Task: Create List Brand Portfolio Strategy in Board Brand Development Best Practices to Workspace Coworking Spaces. Create List Brand Portfolio Alignment in Board Market Segmentation and Targeting Analysis to Workspace Coworking Spaces. Create List Brand Portfolio Rationalization in Board Email Marketing Abandoned Cart Email Strategy and Execution to Workspace Coworking Spaces
Action: Mouse moved to (99, 293)
Screenshot: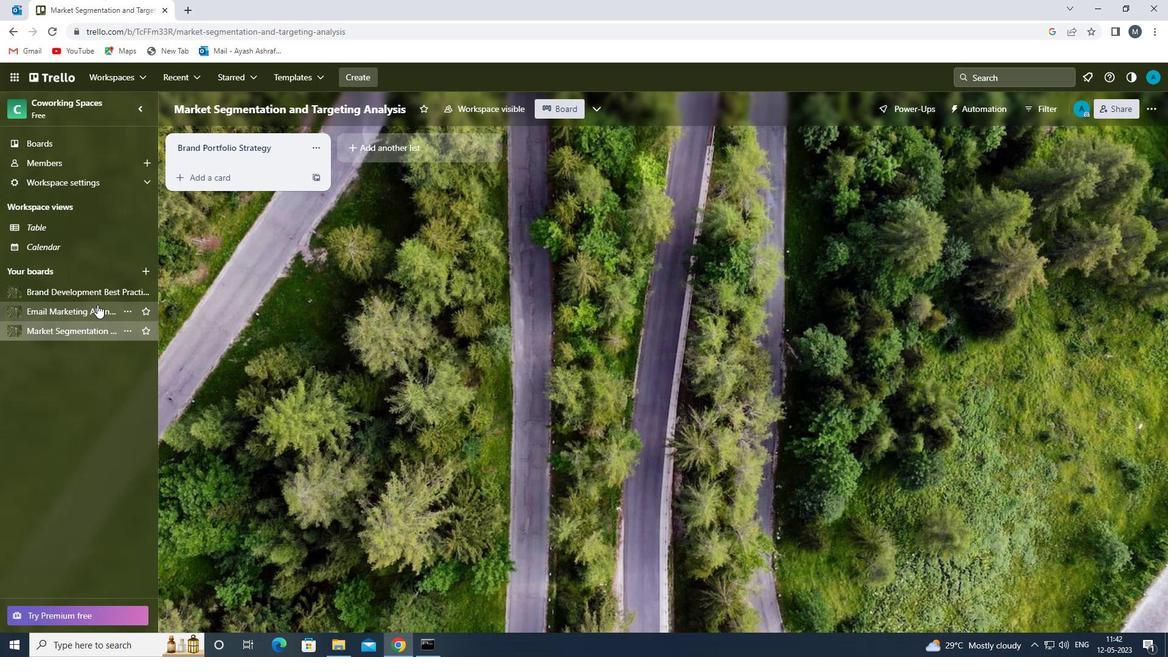 
Action: Mouse pressed left at (99, 293)
Screenshot: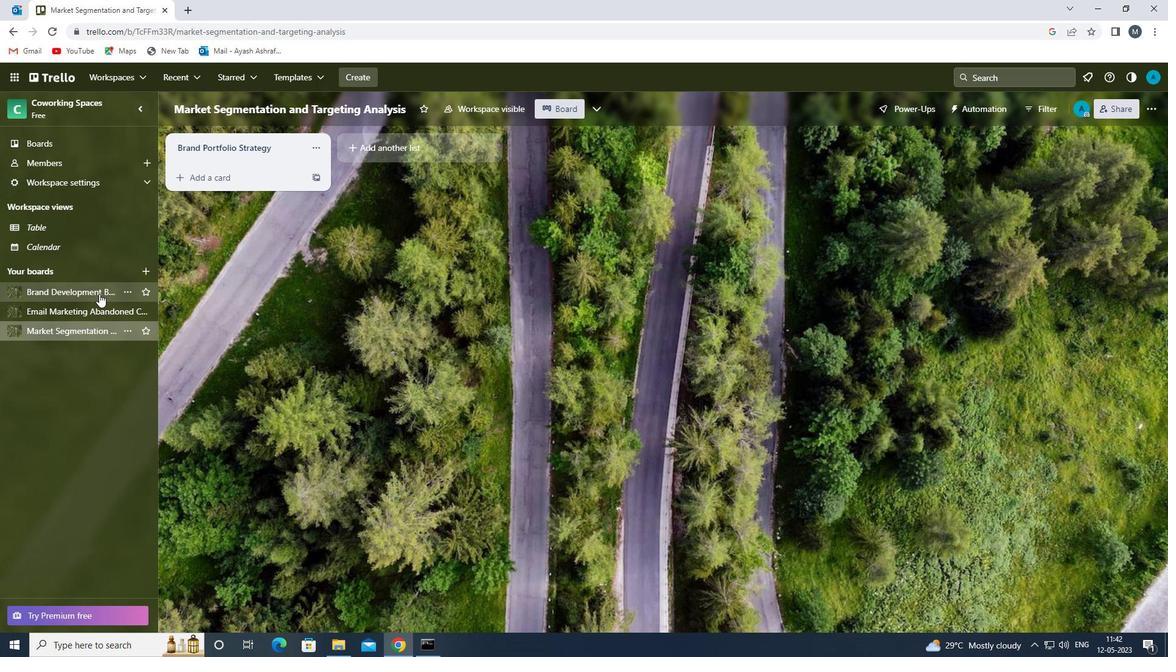 
Action: Mouse moved to (379, 151)
Screenshot: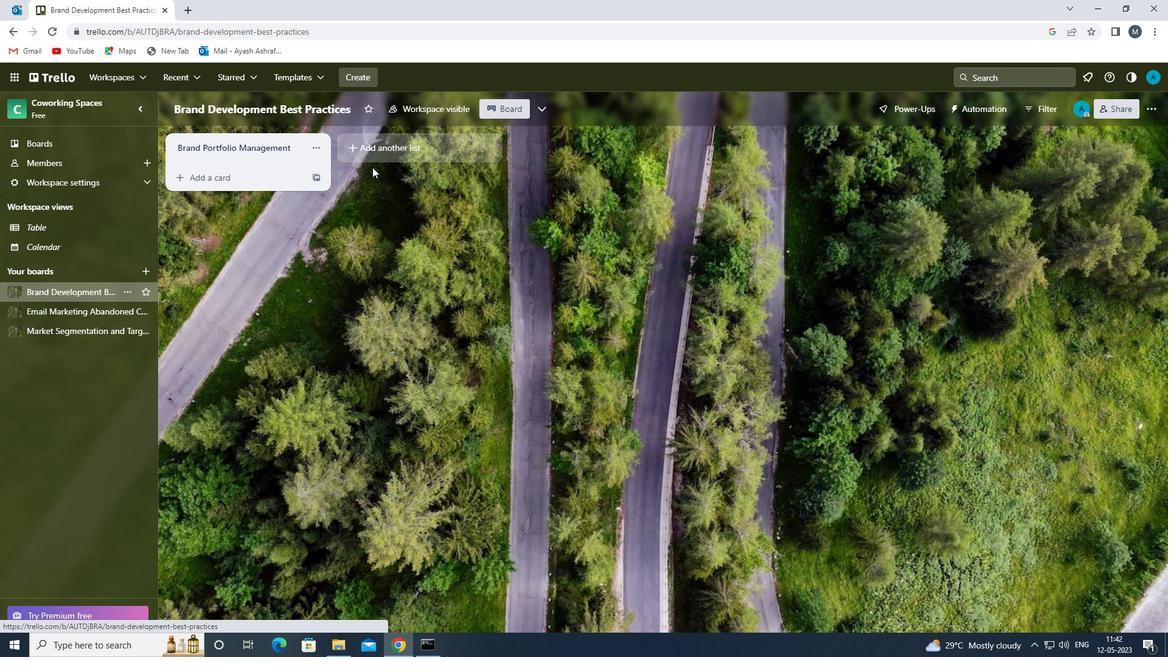 
Action: Mouse pressed left at (379, 151)
Screenshot: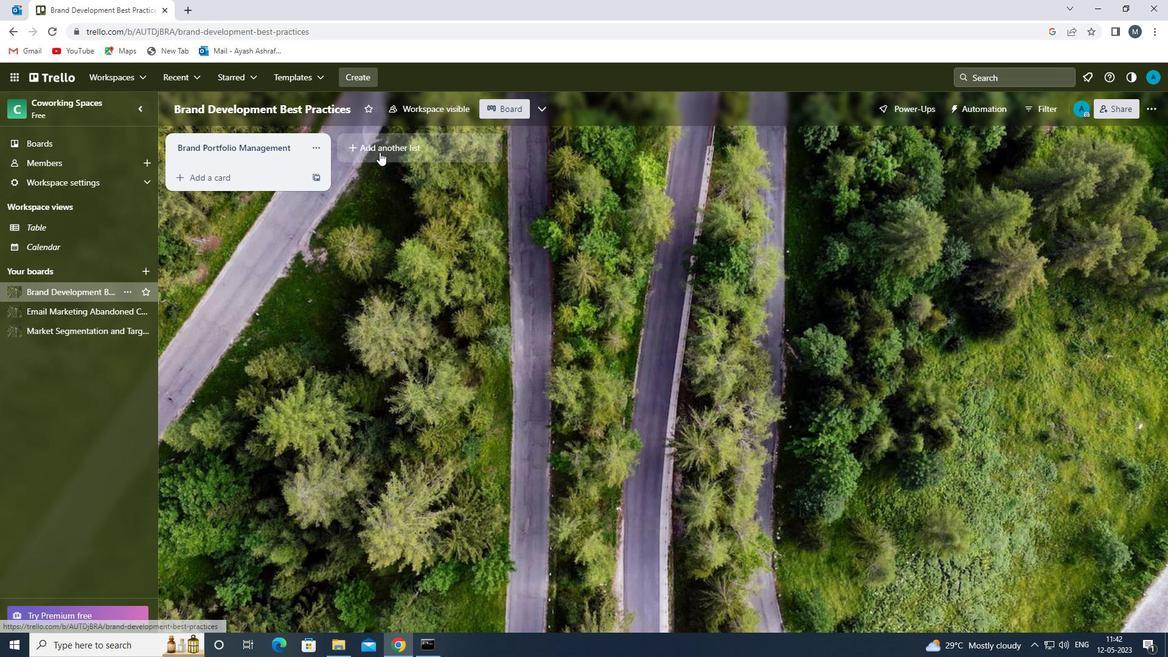 
Action: Mouse moved to (379, 146)
Screenshot: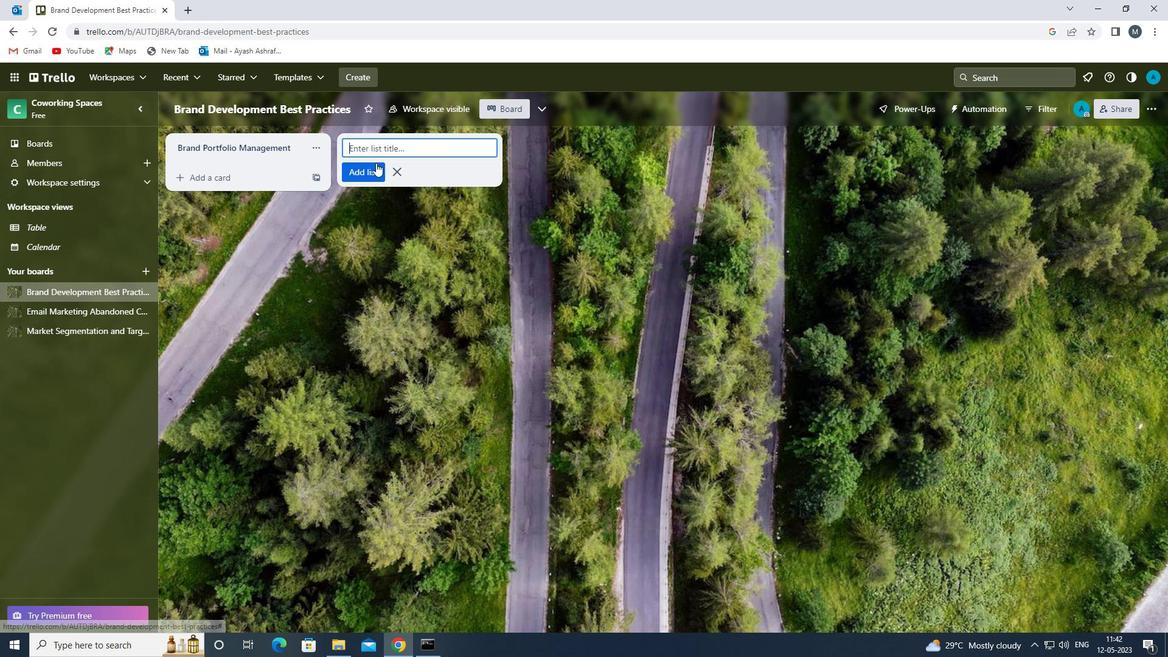 
Action: Mouse pressed left at (379, 146)
Screenshot: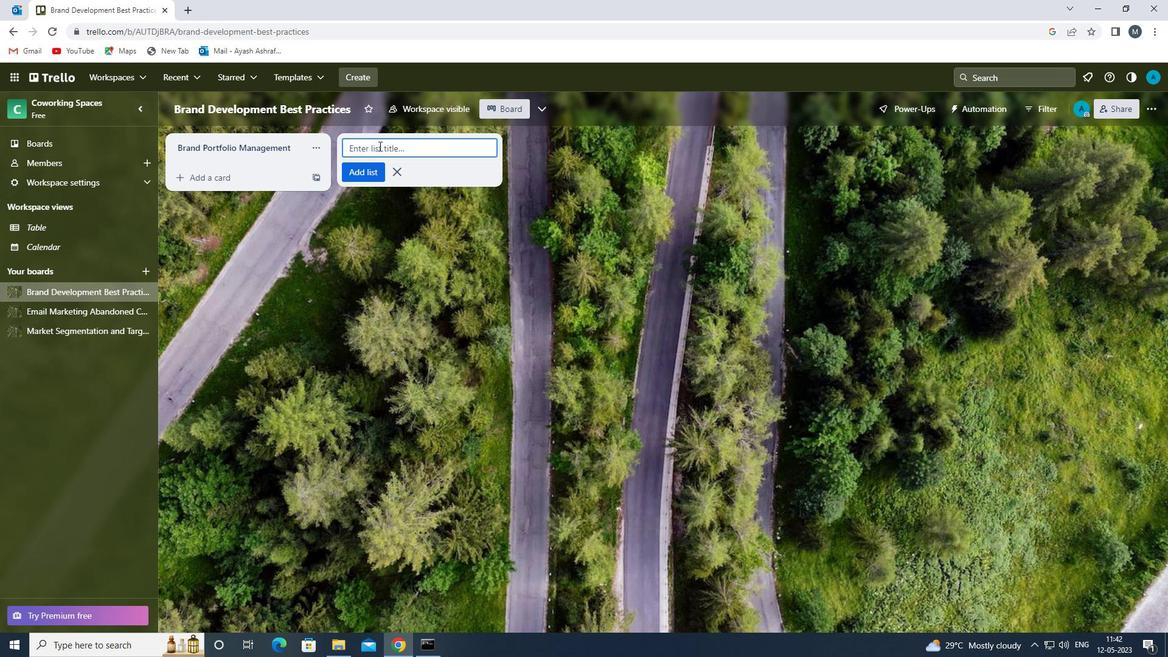 
Action: Mouse moved to (379, 150)
Screenshot: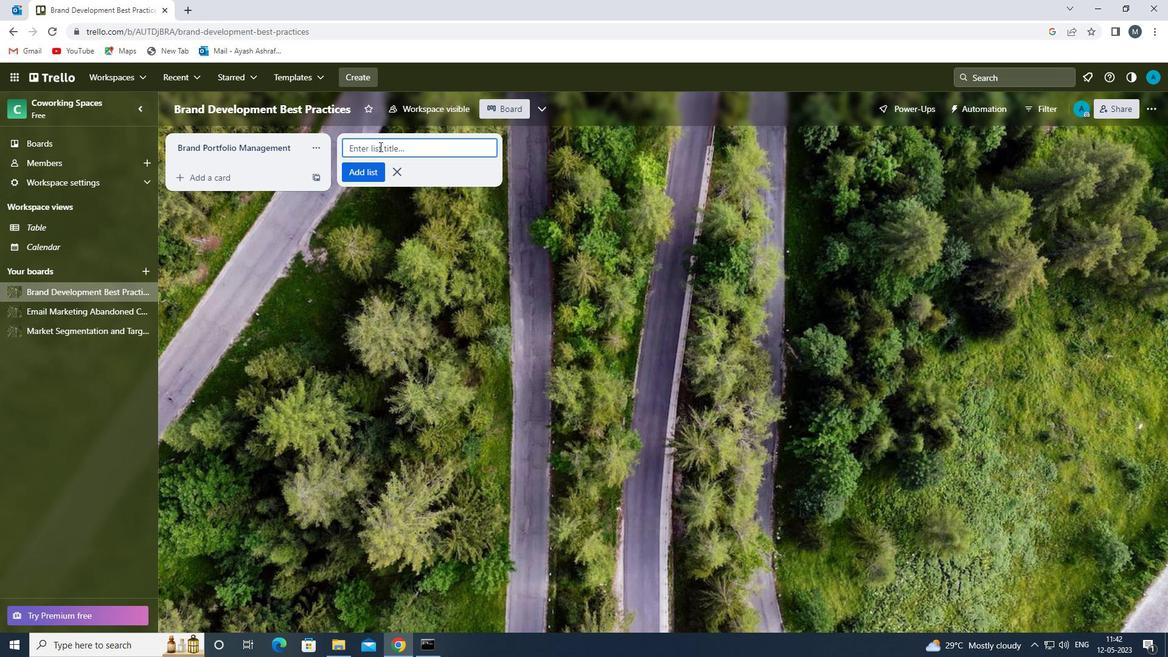 
Action: Key pressed <Key.shift>BRAND<Key.space><Key.shift>O<Key.backspace><Key.shift><Key.shift>PORTFOLIO<Key.space><Key.shift>STRATEGY<Key.space>
Screenshot: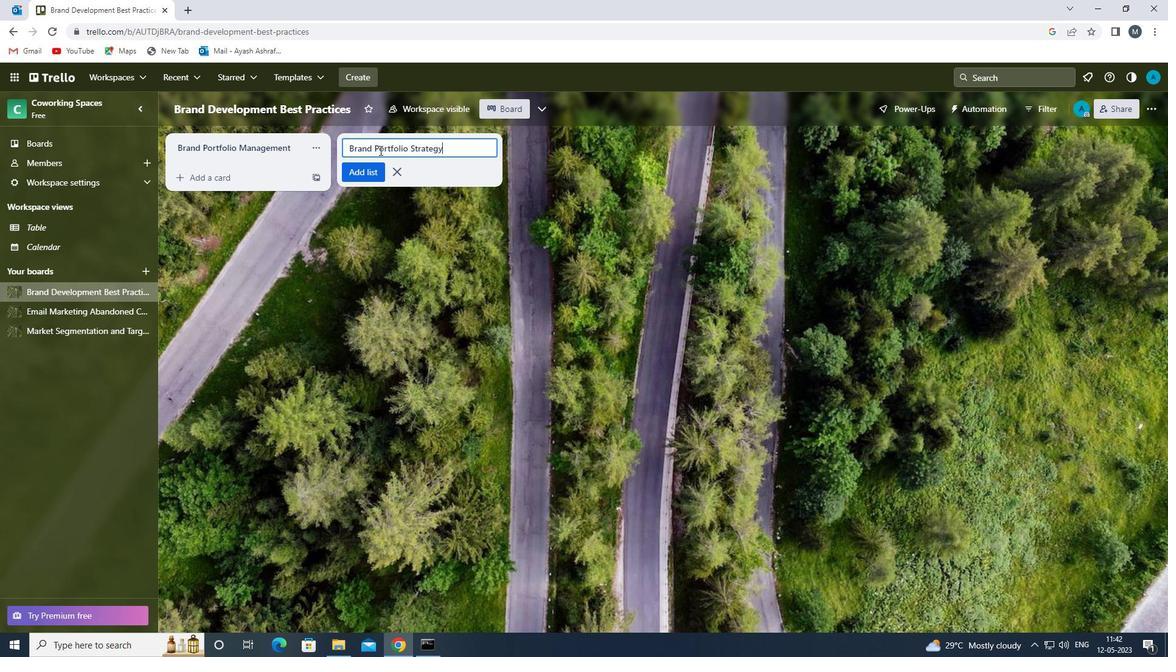 
Action: Mouse moved to (362, 173)
Screenshot: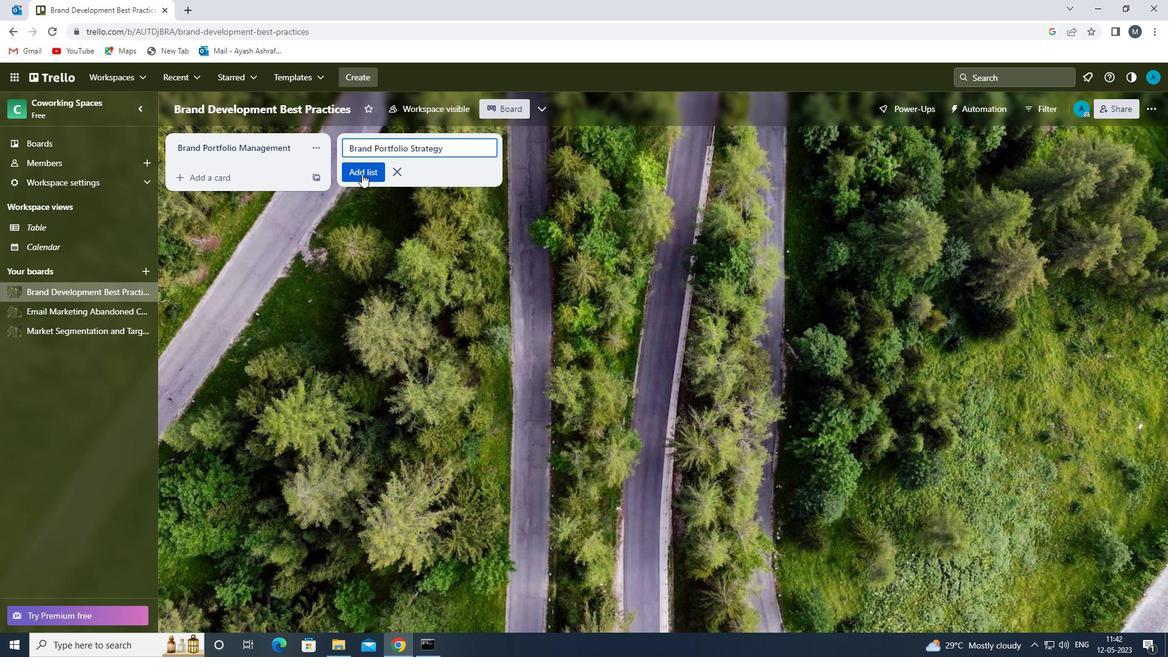 
Action: Mouse pressed left at (362, 173)
Screenshot: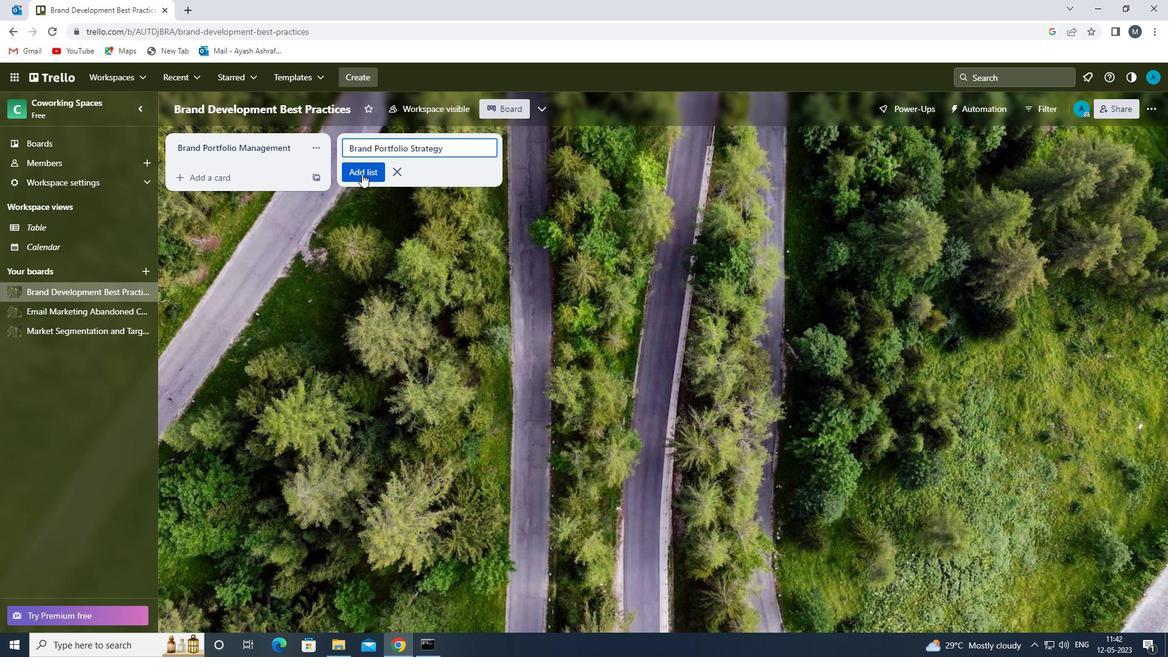 
Action: Mouse moved to (355, 256)
Screenshot: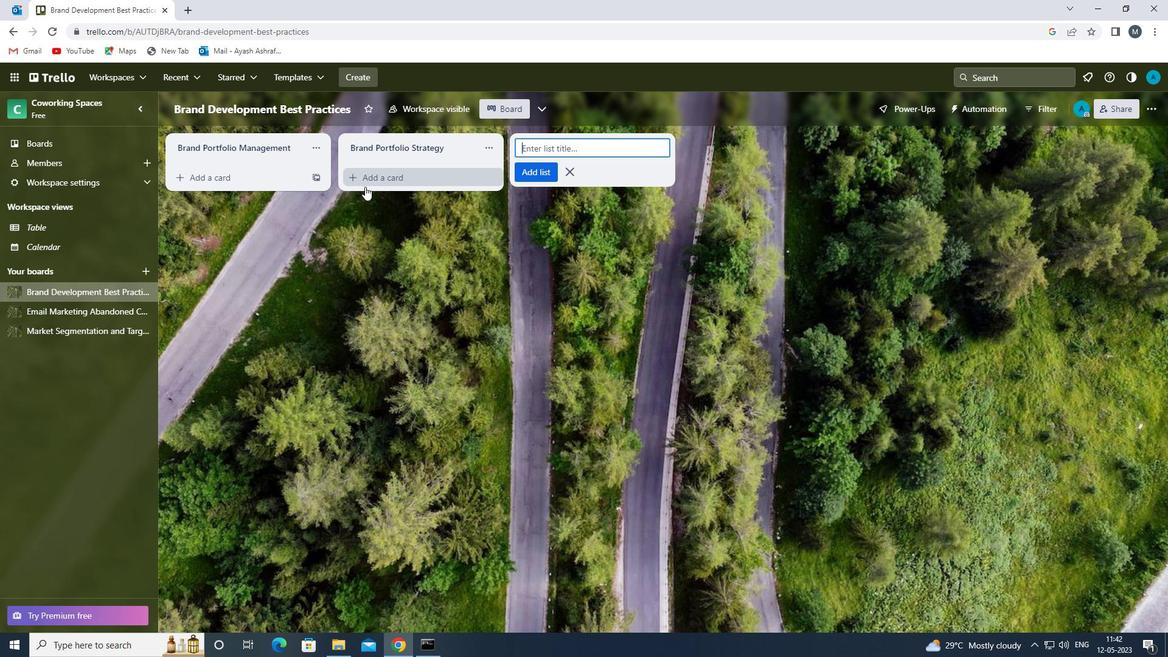 
Action: Mouse pressed left at (355, 256)
Screenshot: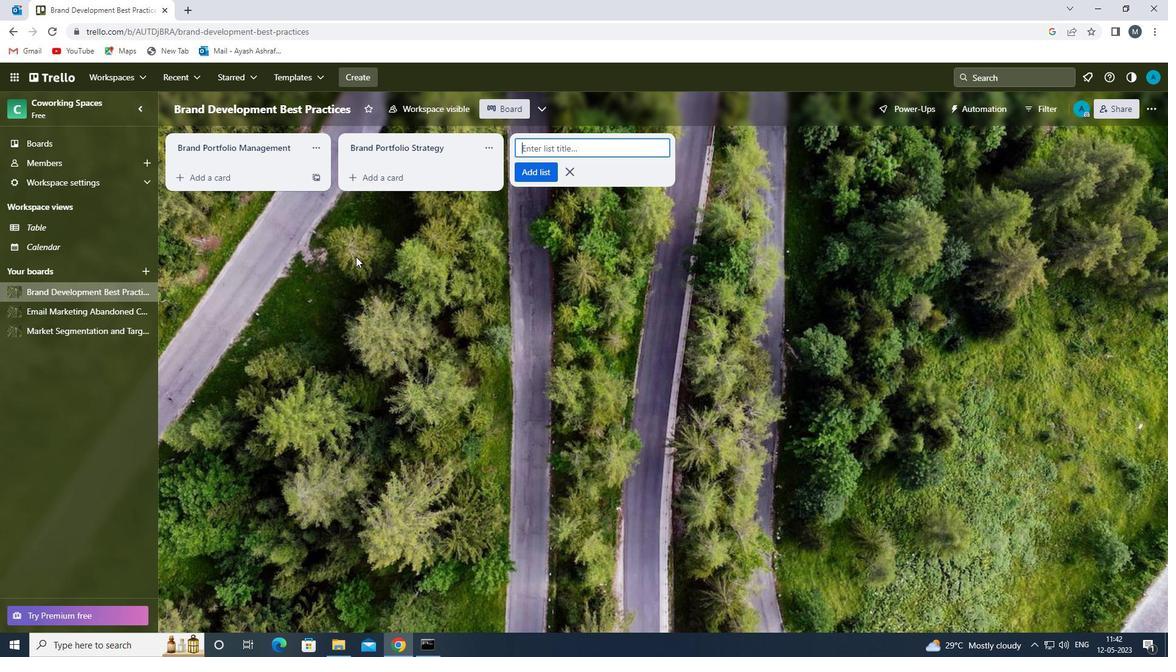 
Action: Mouse moved to (86, 336)
Screenshot: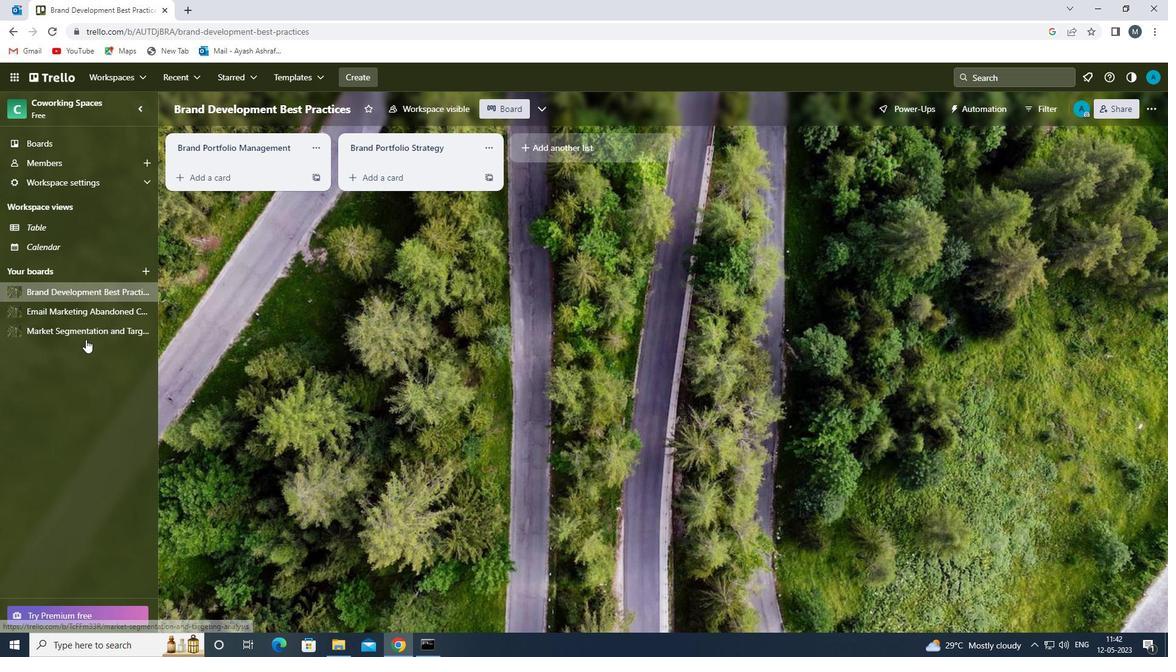 
Action: Mouse pressed left at (86, 336)
Screenshot: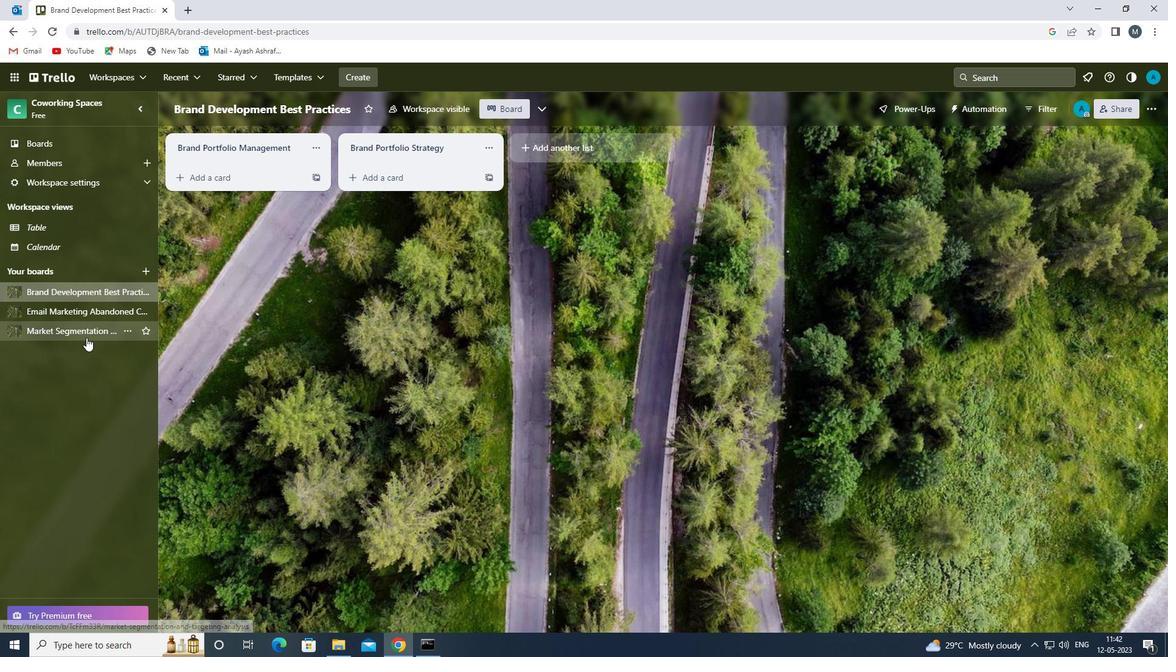
Action: Mouse moved to (410, 147)
Screenshot: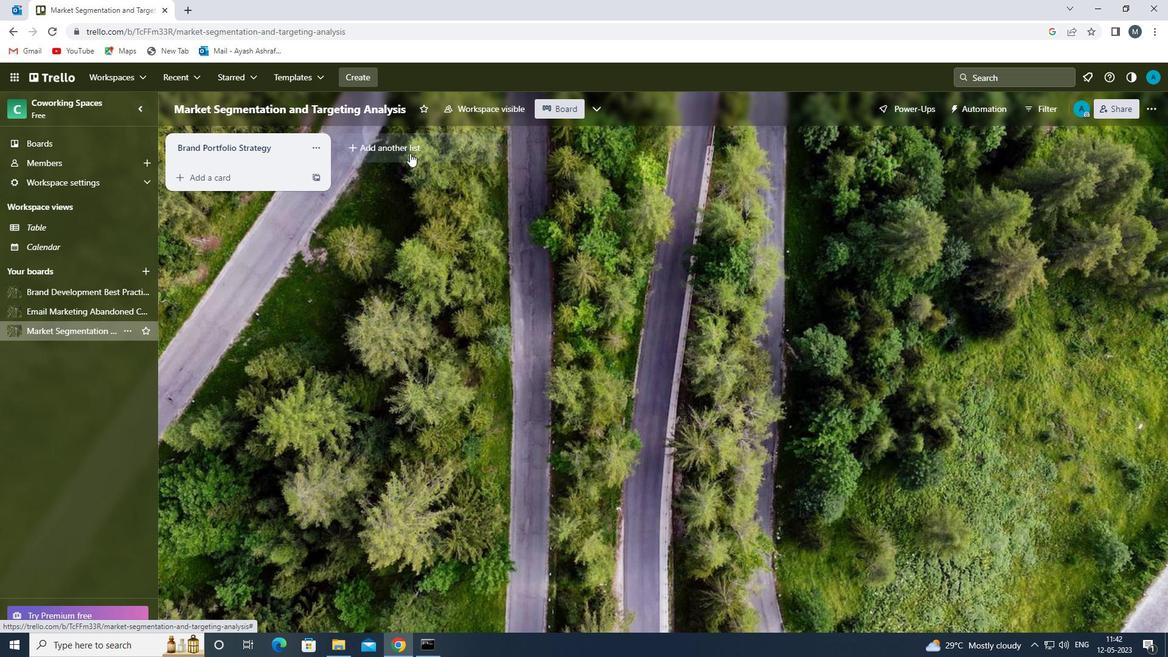 
Action: Mouse pressed left at (410, 147)
Screenshot: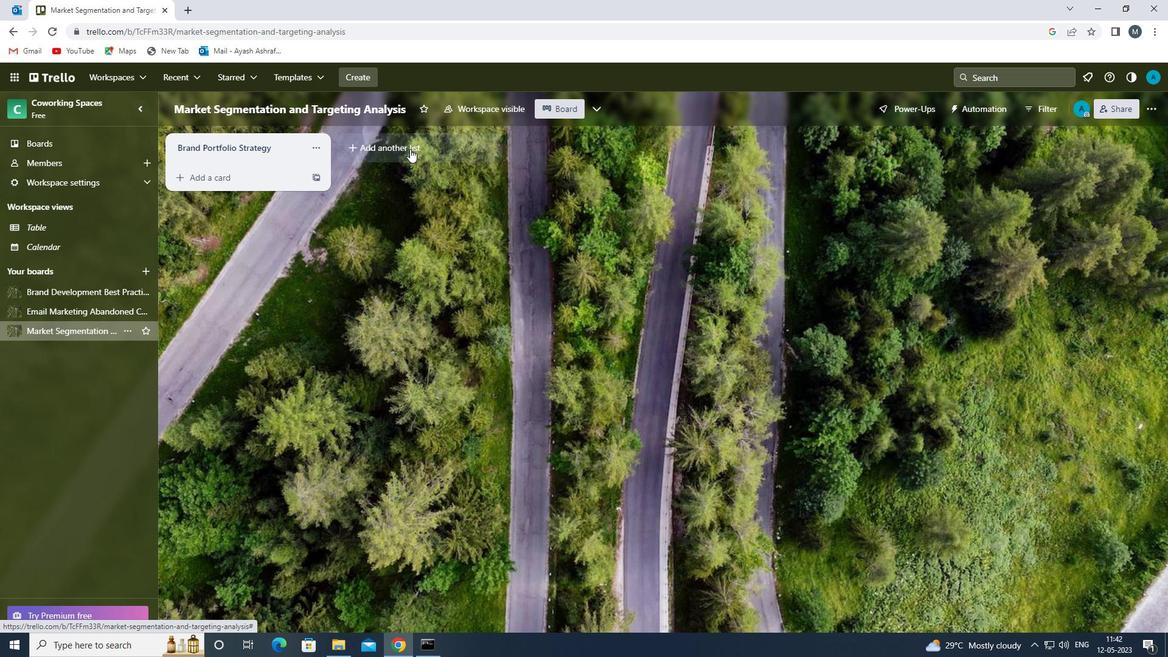 
Action: Mouse moved to (412, 150)
Screenshot: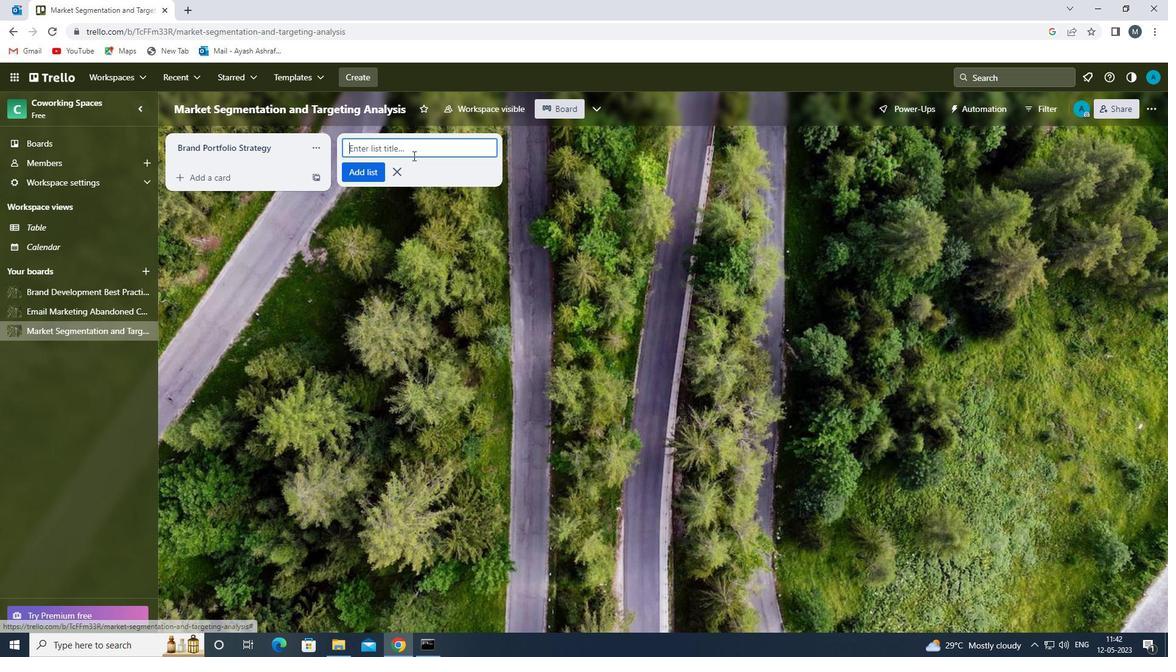 
Action: Mouse pressed left at (412, 150)
Screenshot: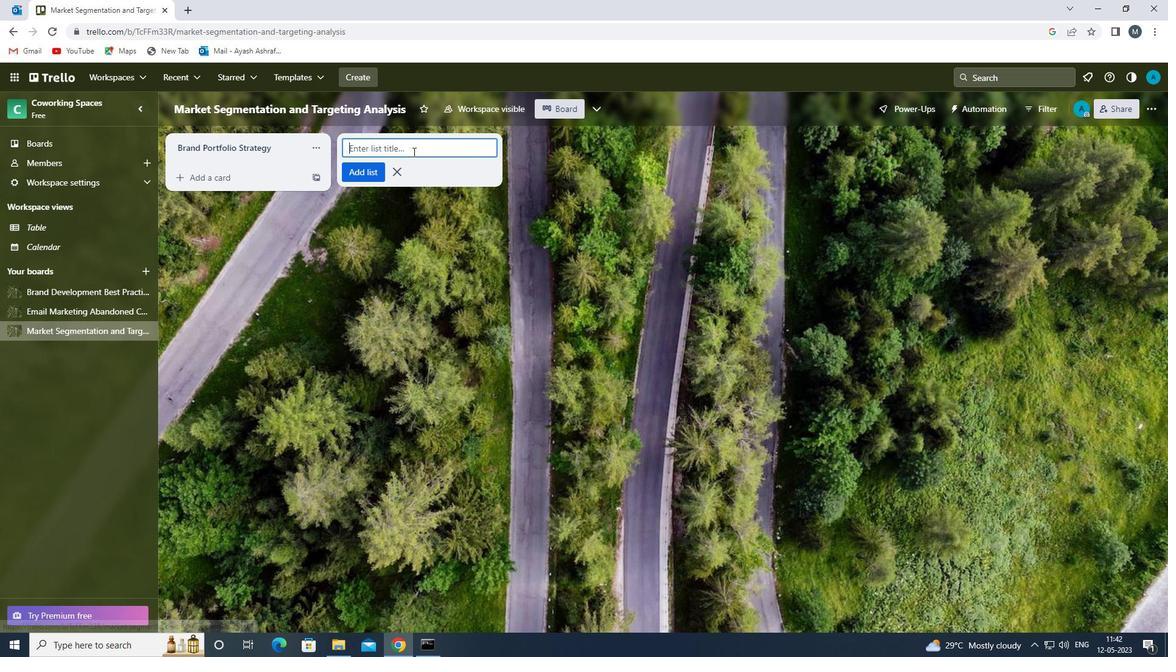 
Action: Key pressed <Key.shift><Key.shift>BRAND<Key.space>PORTFOLIO<Key.space><Key.shift>ALIGNMENT<Key.space>
Screenshot: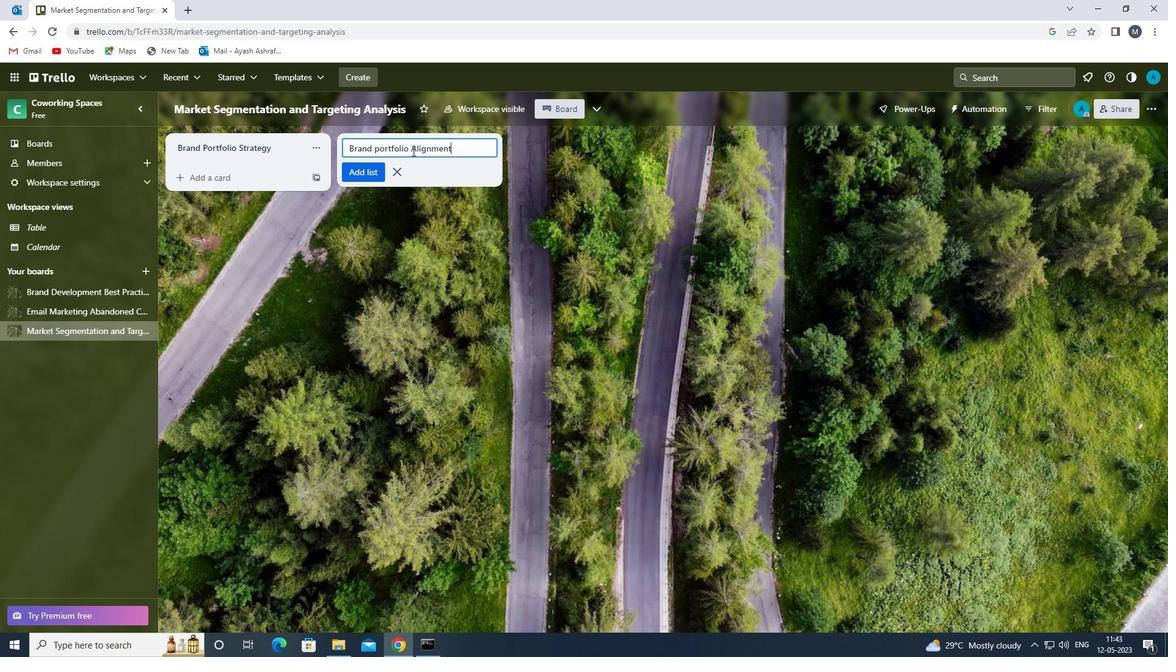 
Action: Mouse moved to (362, 173)
Screenshot: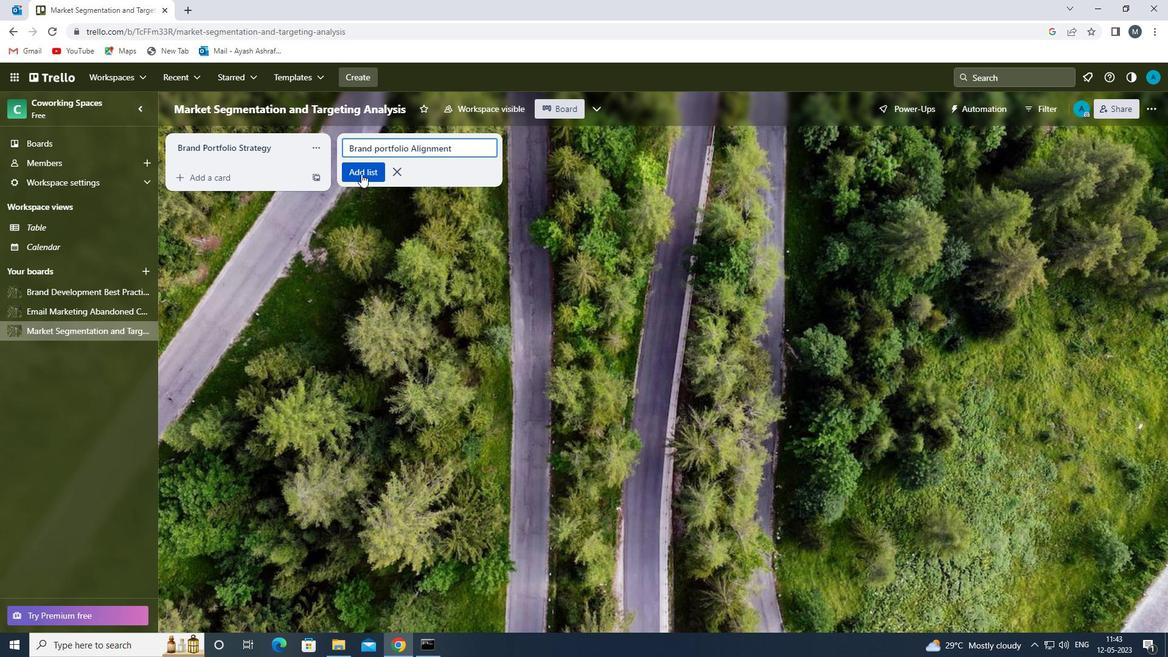 
Action: Mouse pressed left at (362, 173)
Screenshot: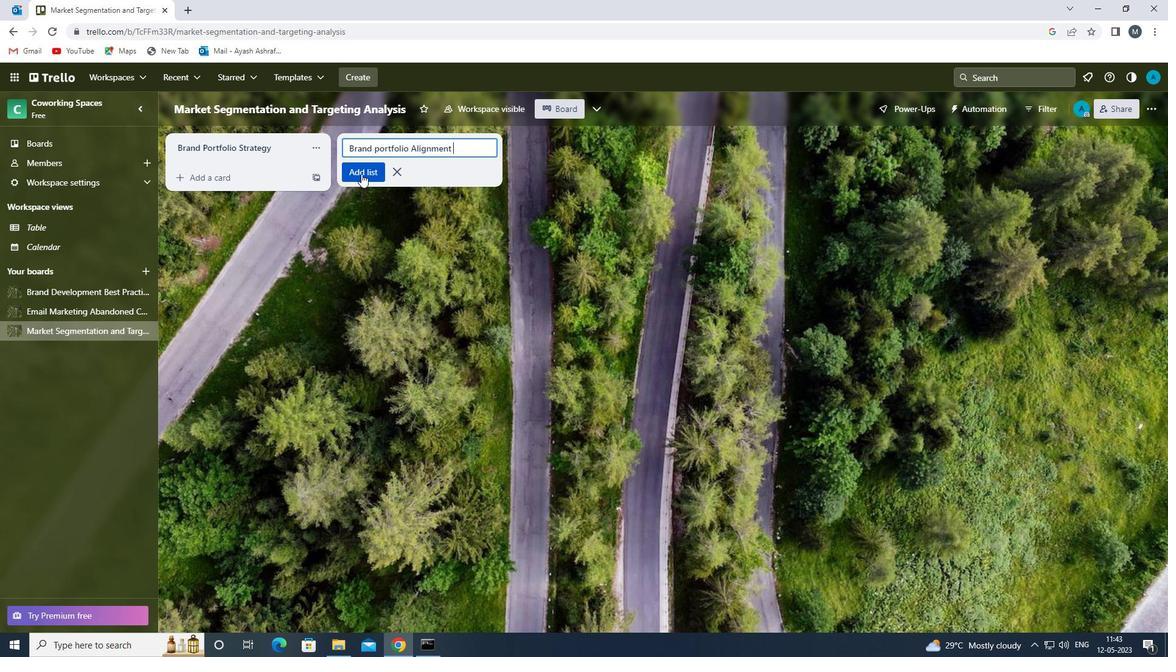 
Action: Mouse moved to (299, 324)
Screenshot: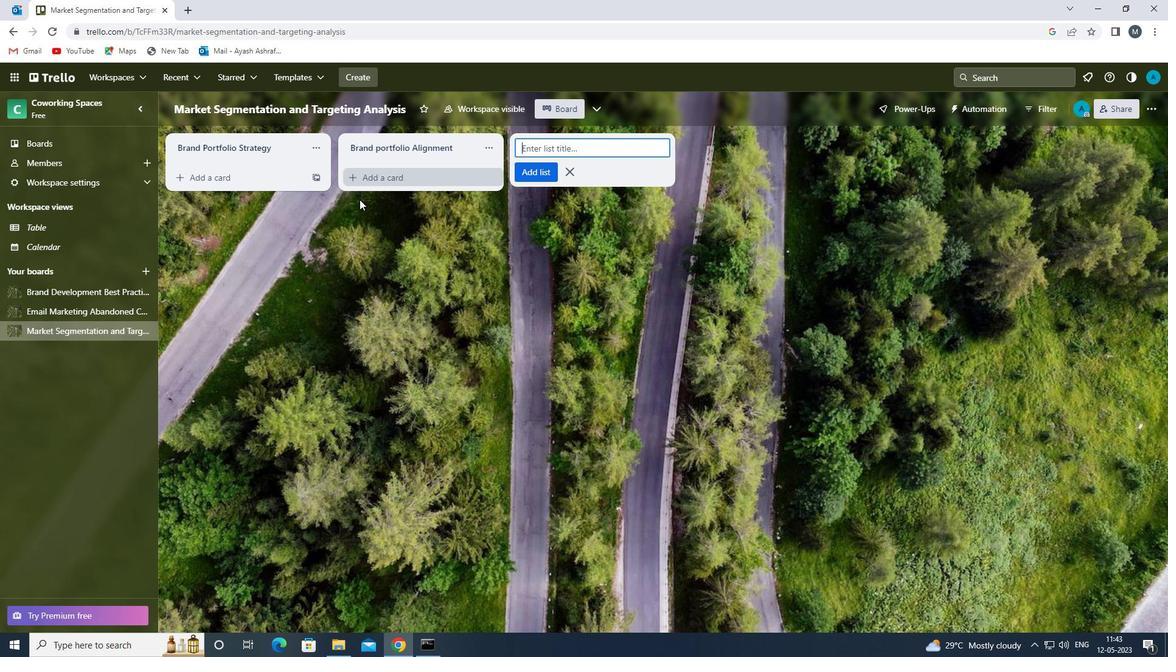 
Action: Mouse pressed left at (299, 324)
Screenshot: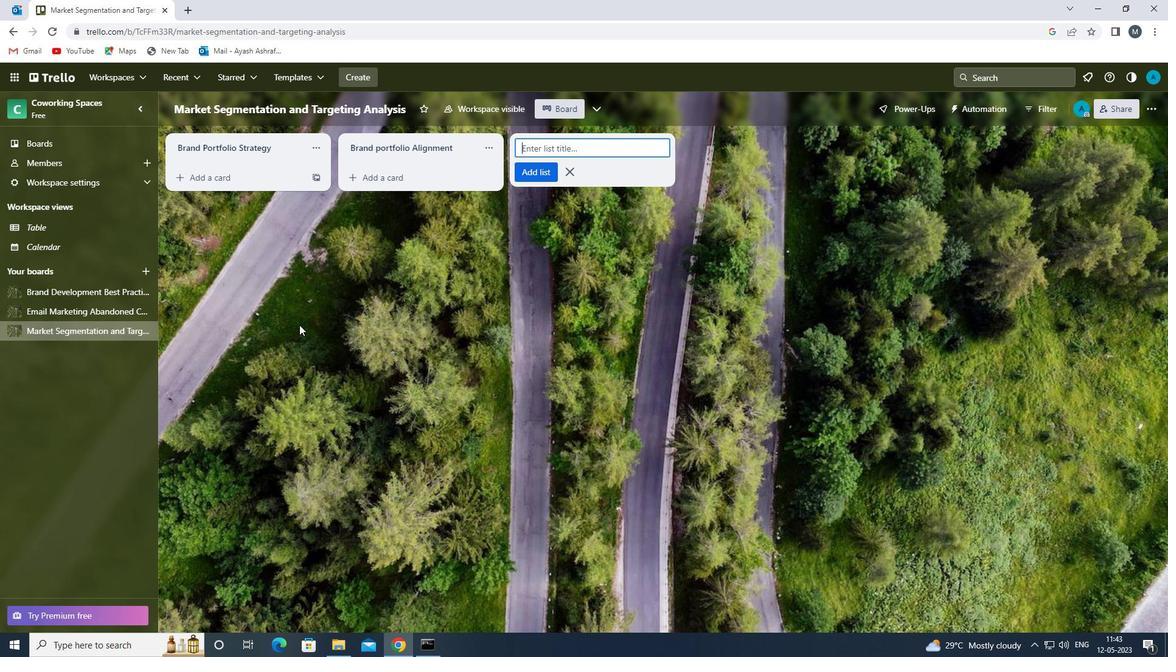 
Action: Mouse moved to (94, 310)
Screenshot: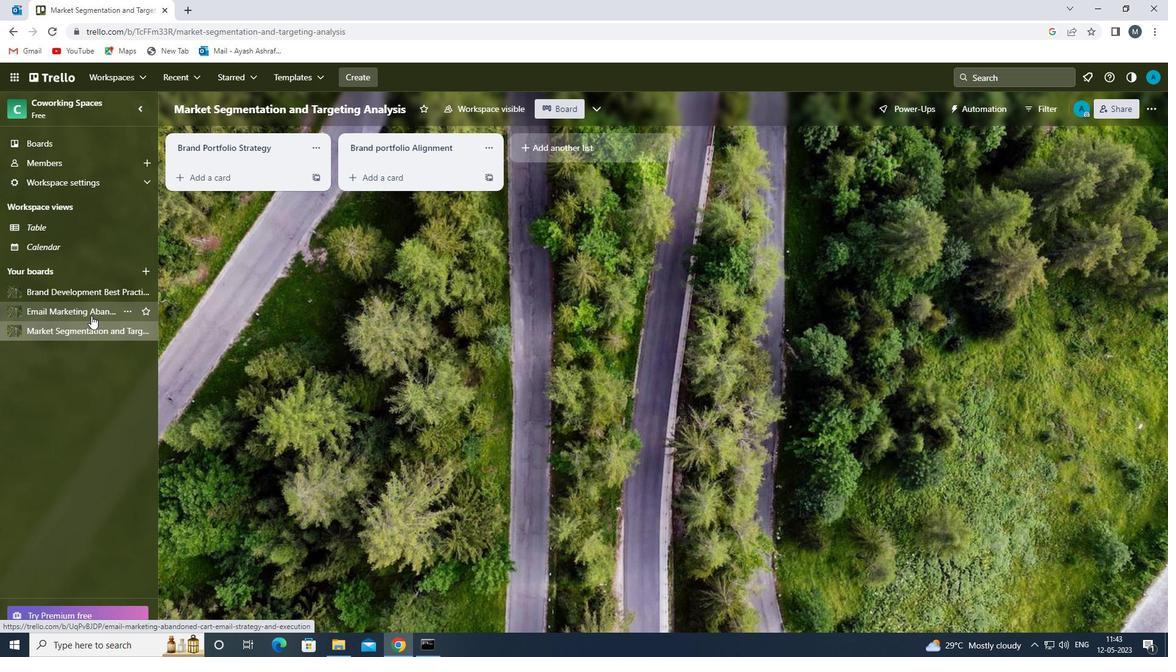 
Action: Mouse pressed left at (94, 310)
Screenshot: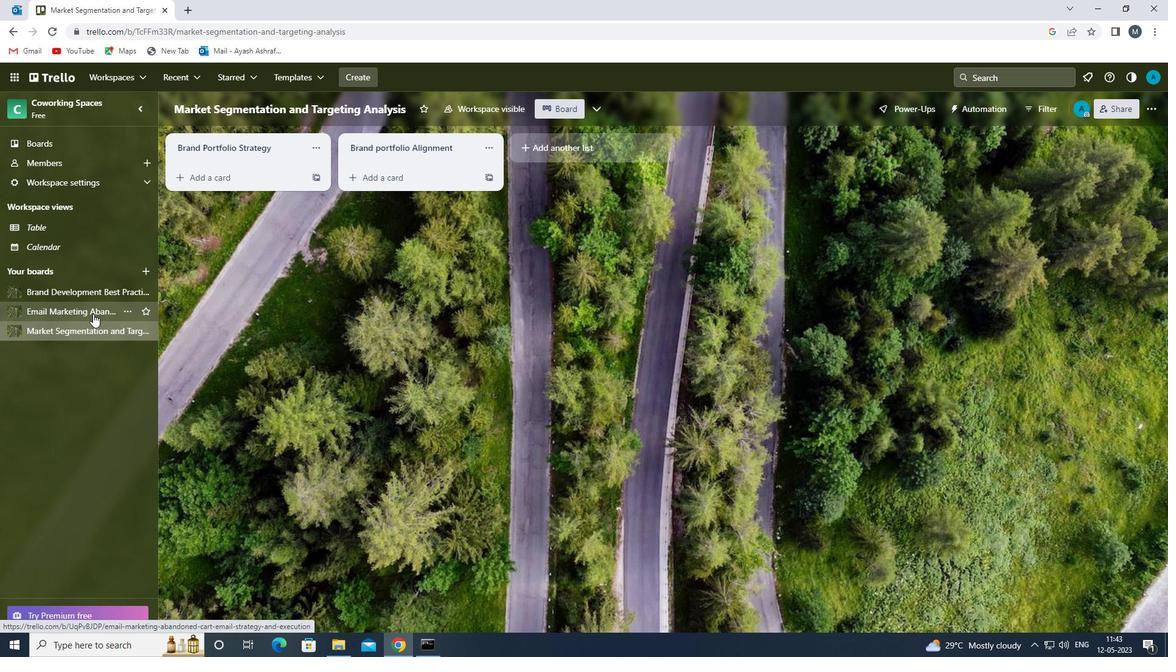 
Action: Mouse moved to (382, 152)
Screenshot: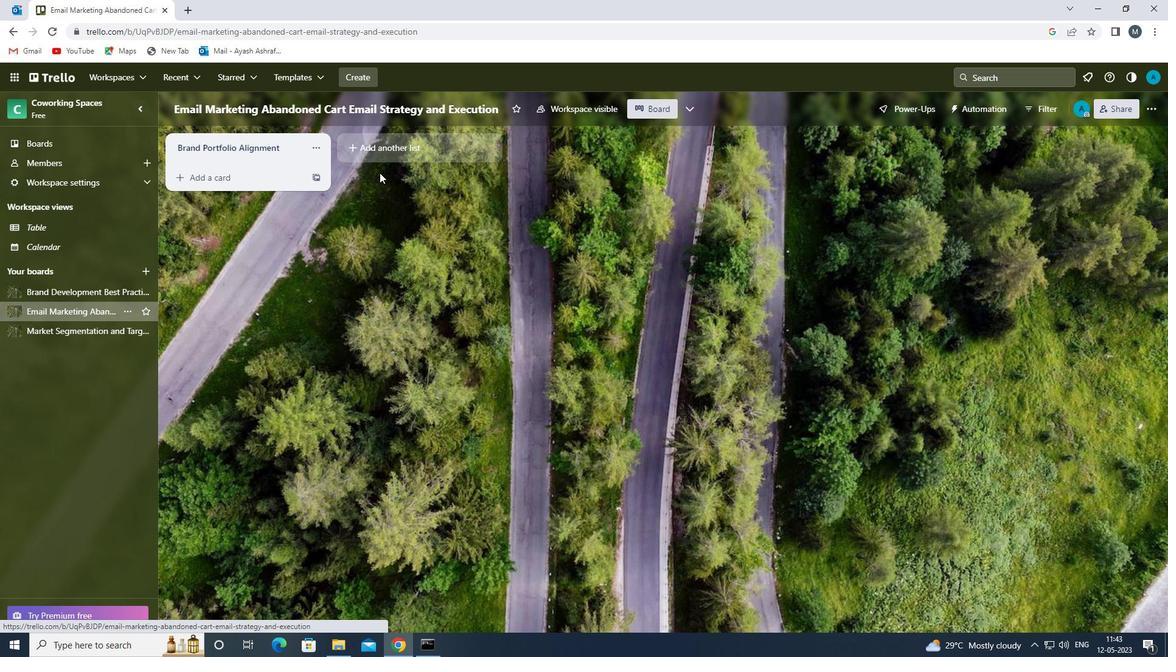 
Action: Mouse pressed left at (382, 152)
Screenshot: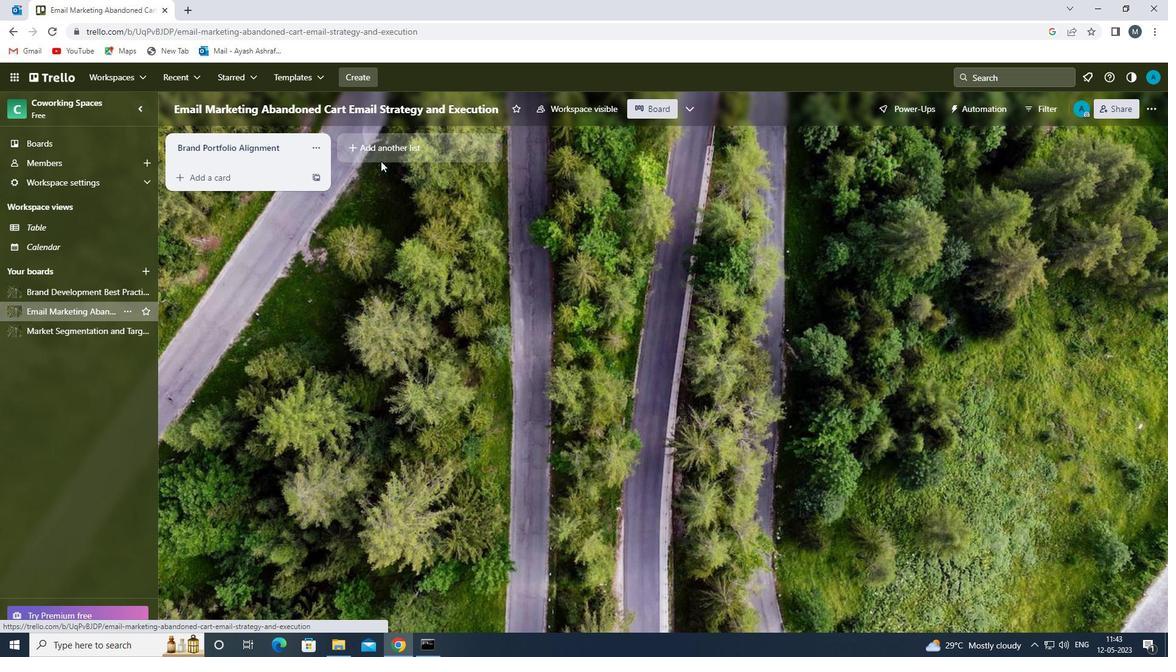 
Action: Mouse moved to (381, 146)
Screenshot: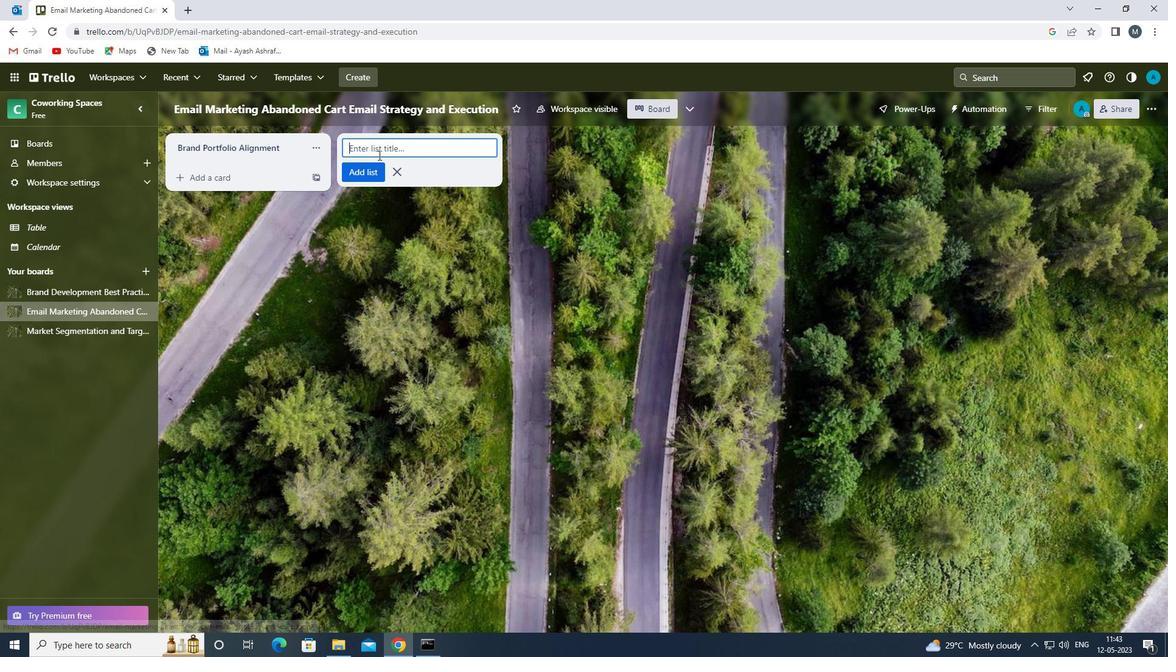 
Action: Mouse pressed left at (381, 146)
Screenshot: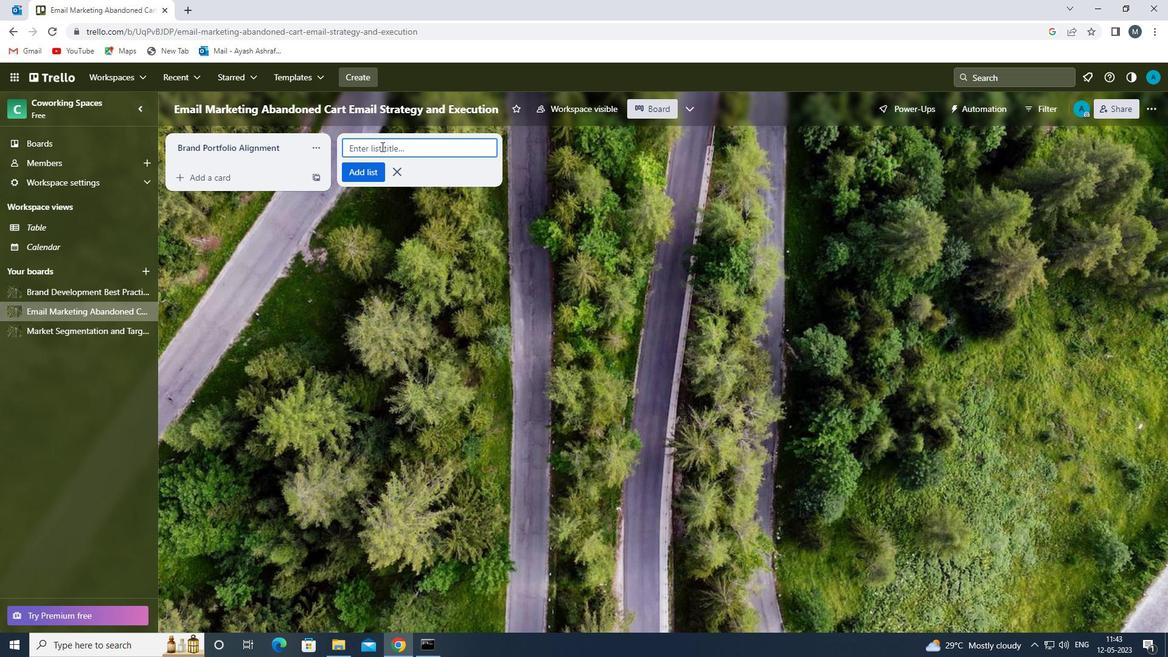 
Action: Mouse moved to (383, 146)
Screenshot: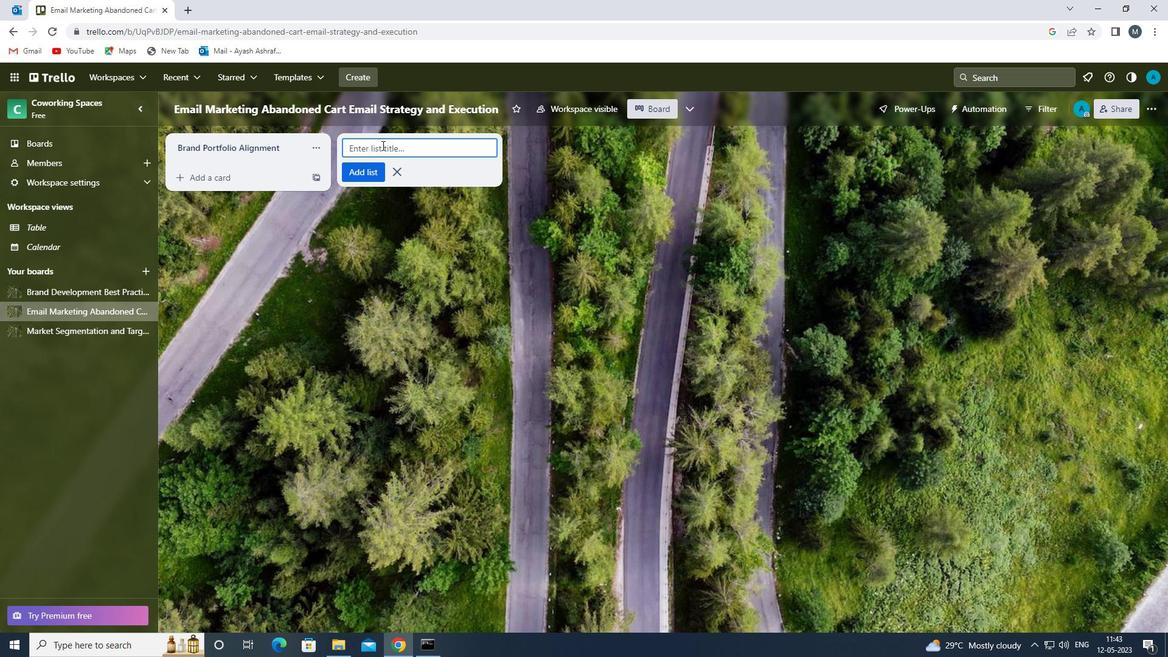 
Action: Key pressed <Key.shift>EMAIL<Key.backspace><Key.backspace><Key.backspace><Key.backspace><Key.backspace><Key.backspace><Key.shift>PORTFOLIO<Key.space>
Screenshot: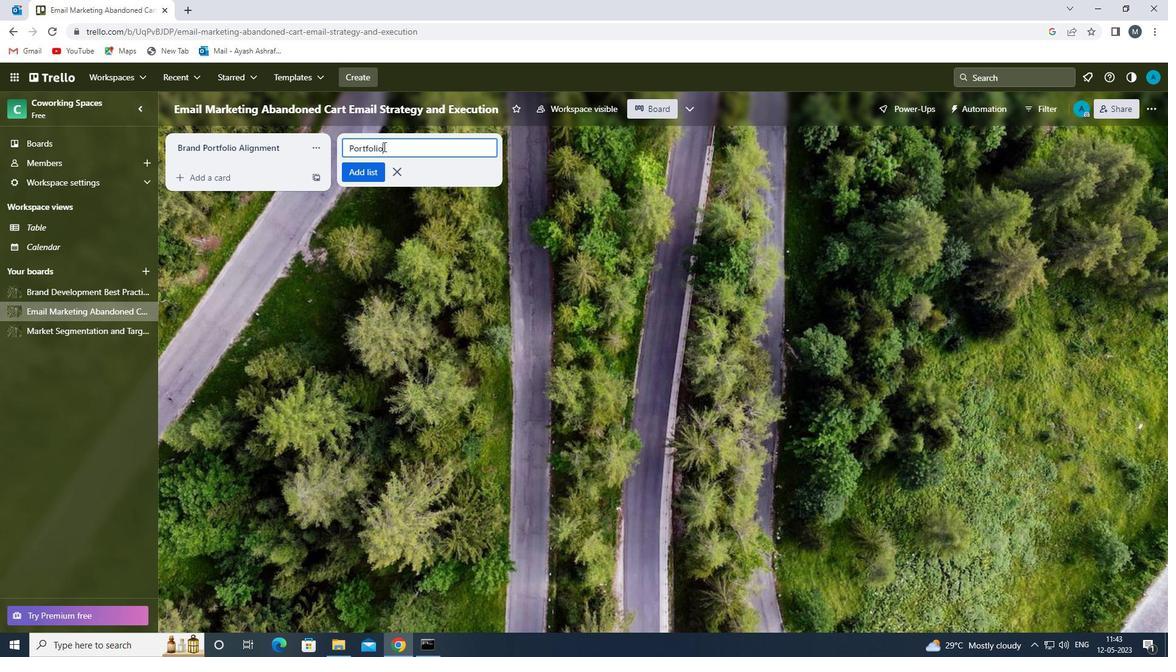 
Action: Mouse moved to (345, 147)
Screenshot: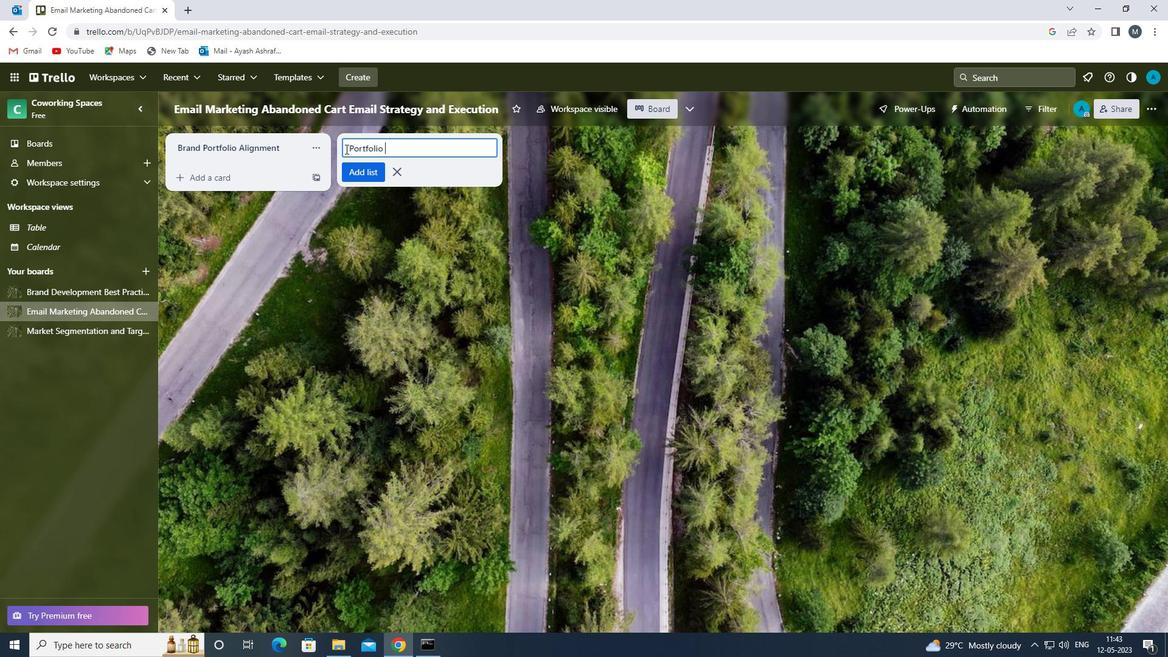 
Action: Mouse pressed left at (345, 147)
Screenshot: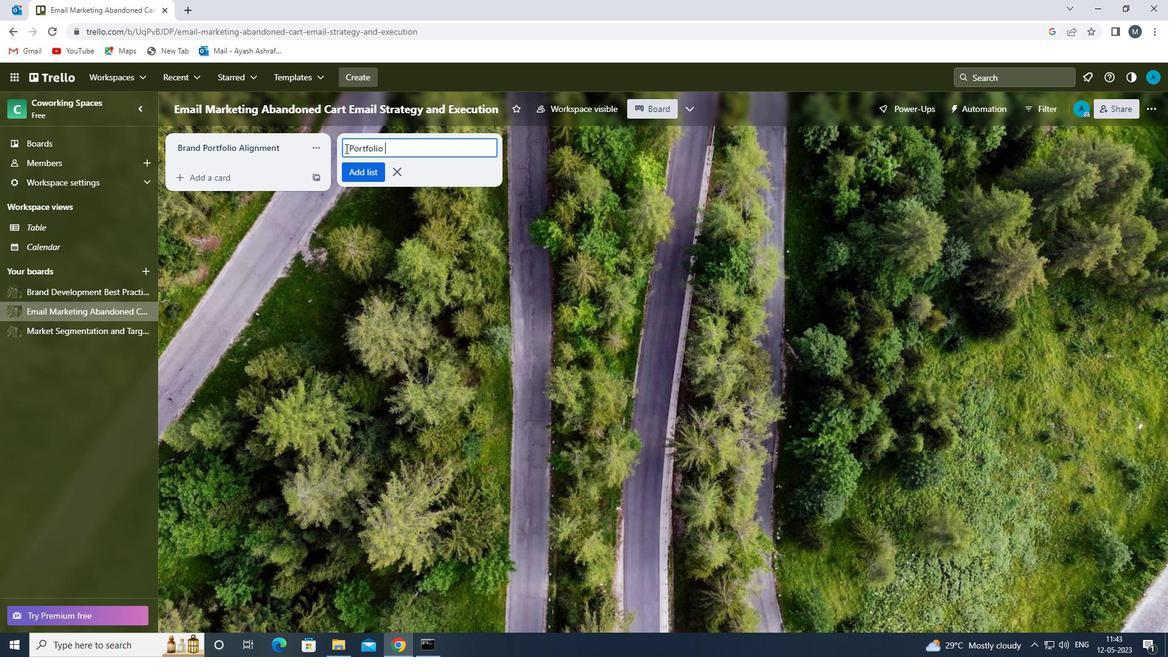 
Action: Mouse moved to (358, 147)
Screenshot: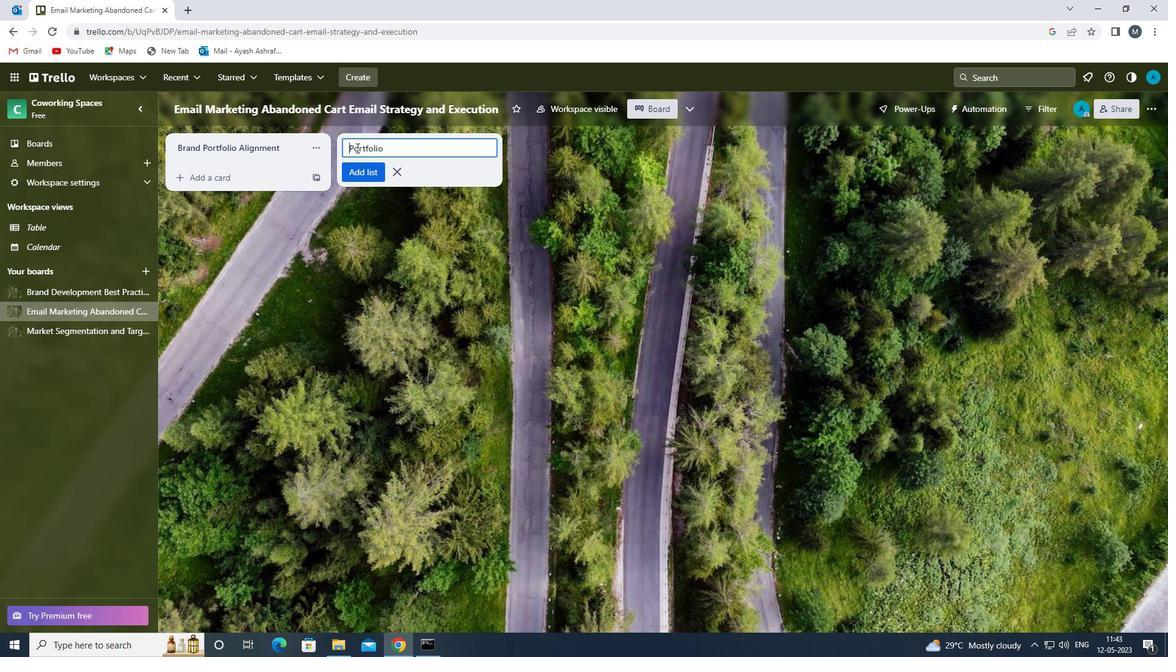 
Action: Key pressed <Key.shift>BRAND<Key.space>
Screenshot: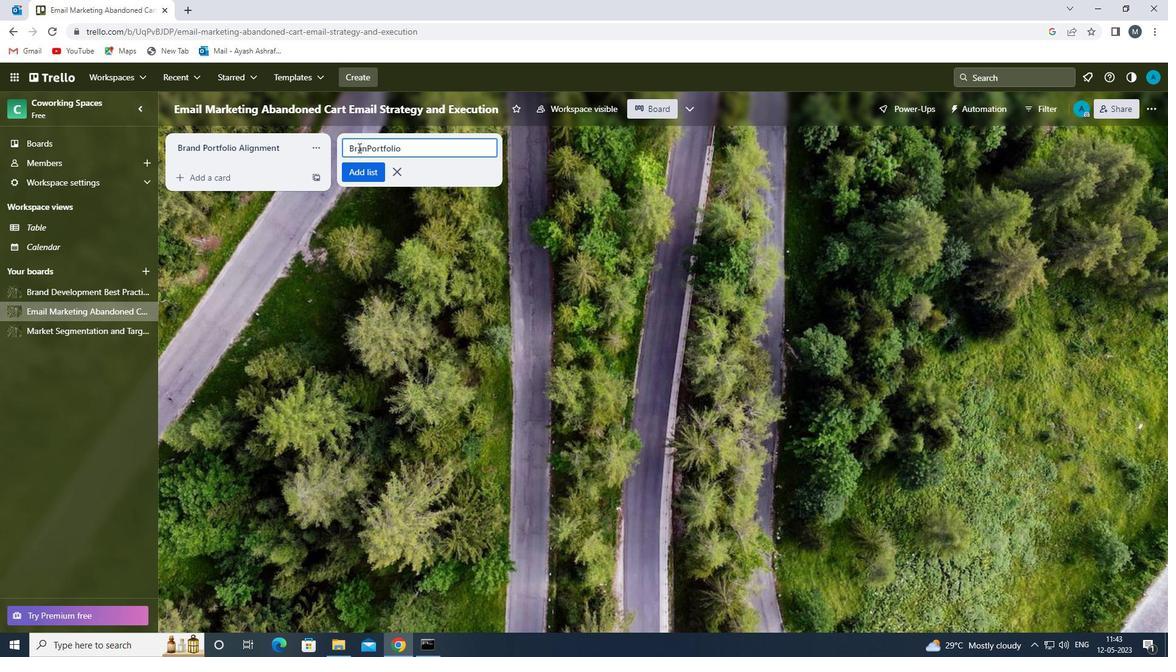 
Action: Mouse moved to (418, 151)
Screenshot: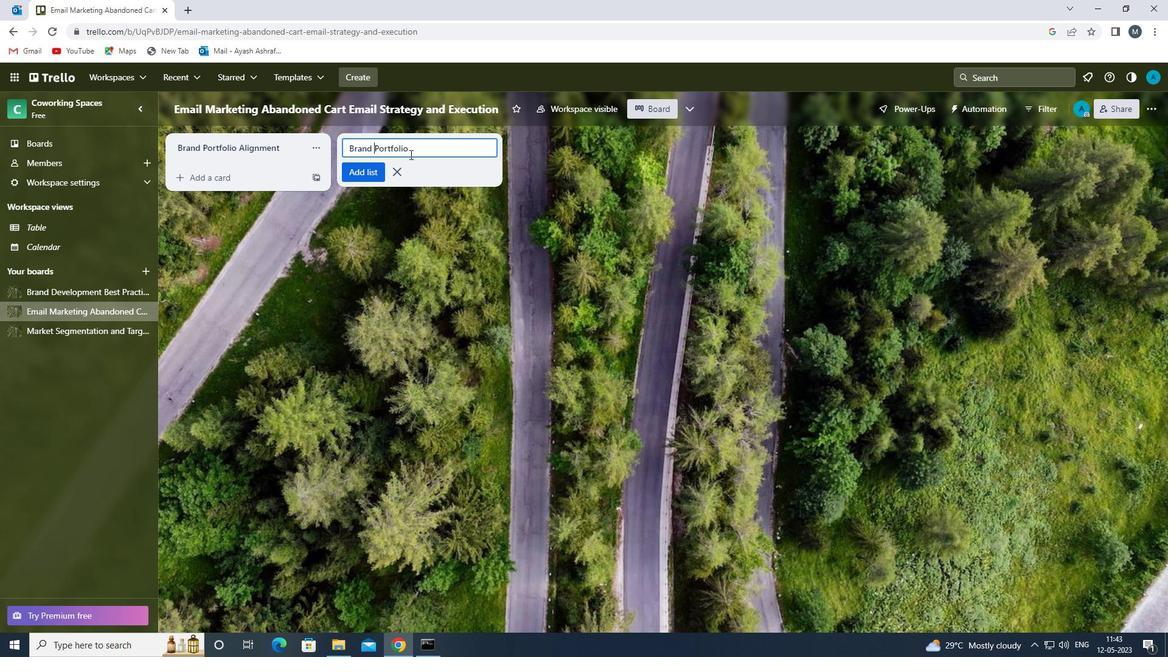 
Action: Mouse pressed left at (418, 151)
Screenshot: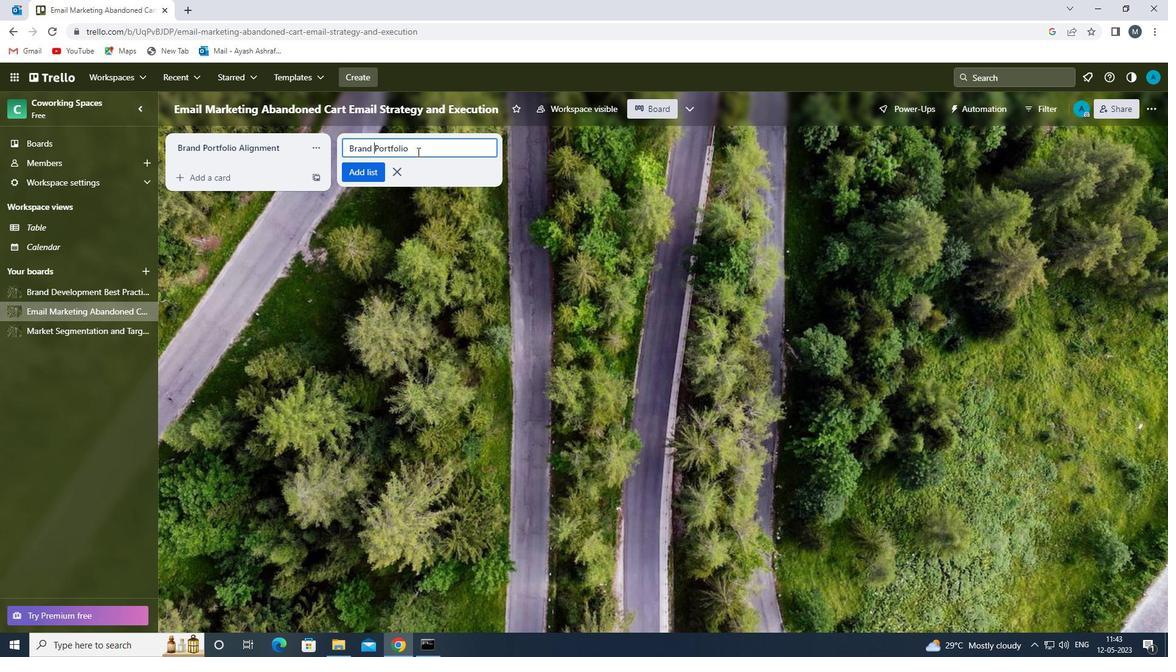 
Action: Key pressed <Key.space><Key.backspace><Key.shift>RATIONALIZATION<Key.space>
Screenshot: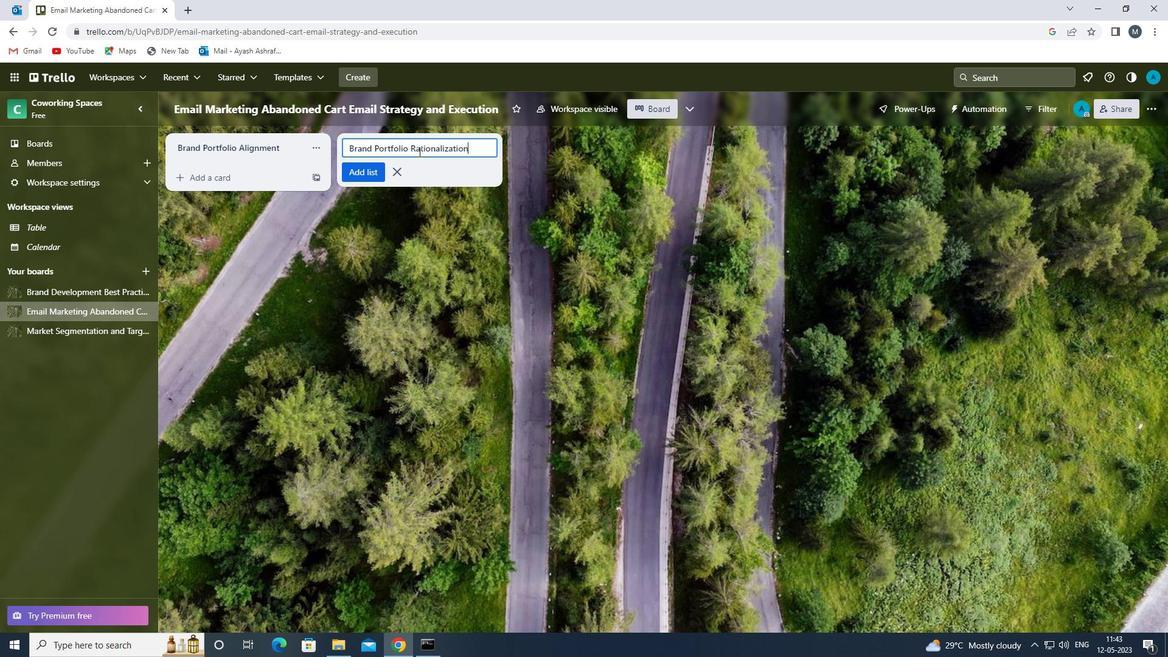 
Action: Mouse moved to (374, 176)
Screenshot: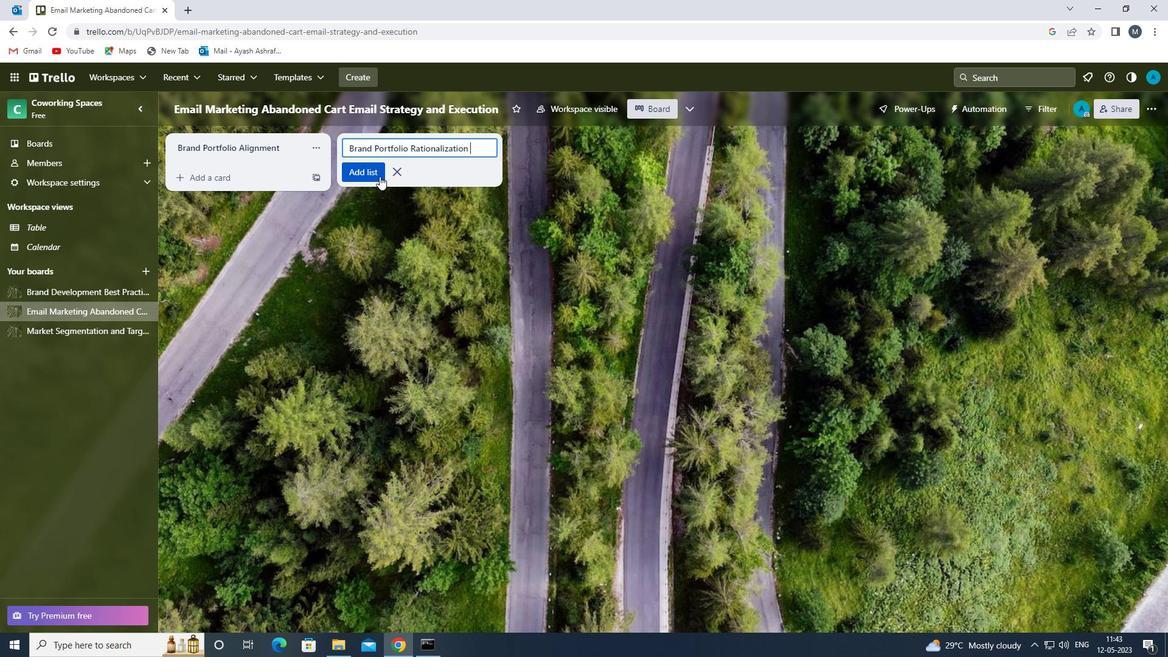 
Action: Mouse pressed left at (374, 176)
Screenshot: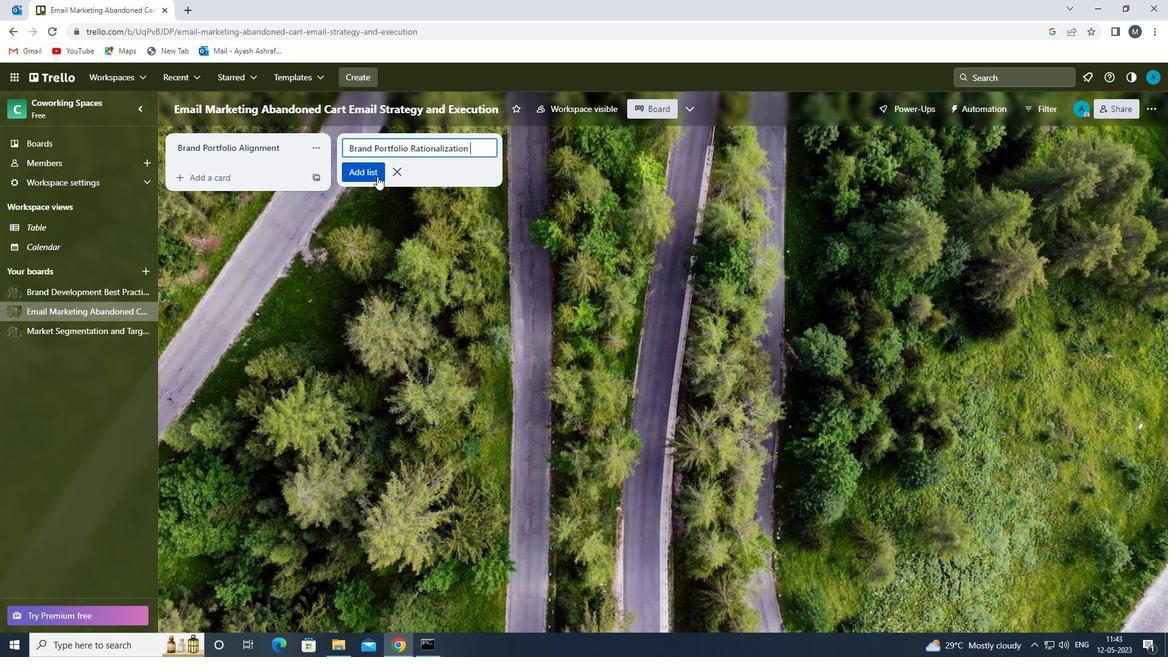 
Action: Mouse moved to (373, 274)
Screenshot: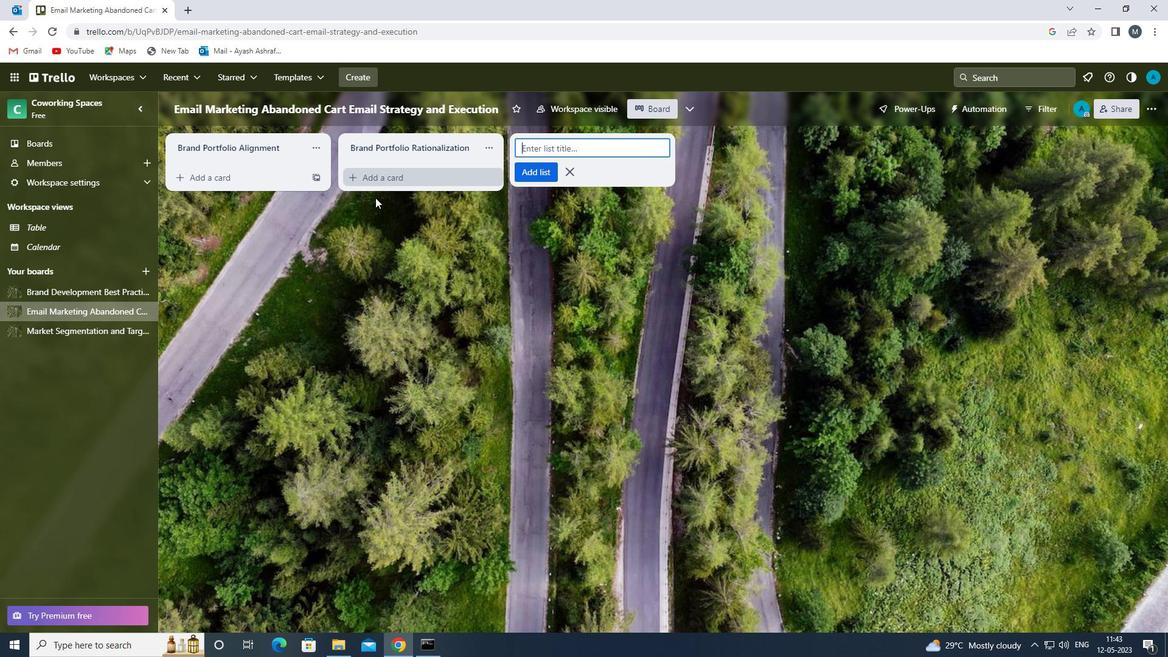 
Action: Mouse pressed left at (373, 274)
Screenshot: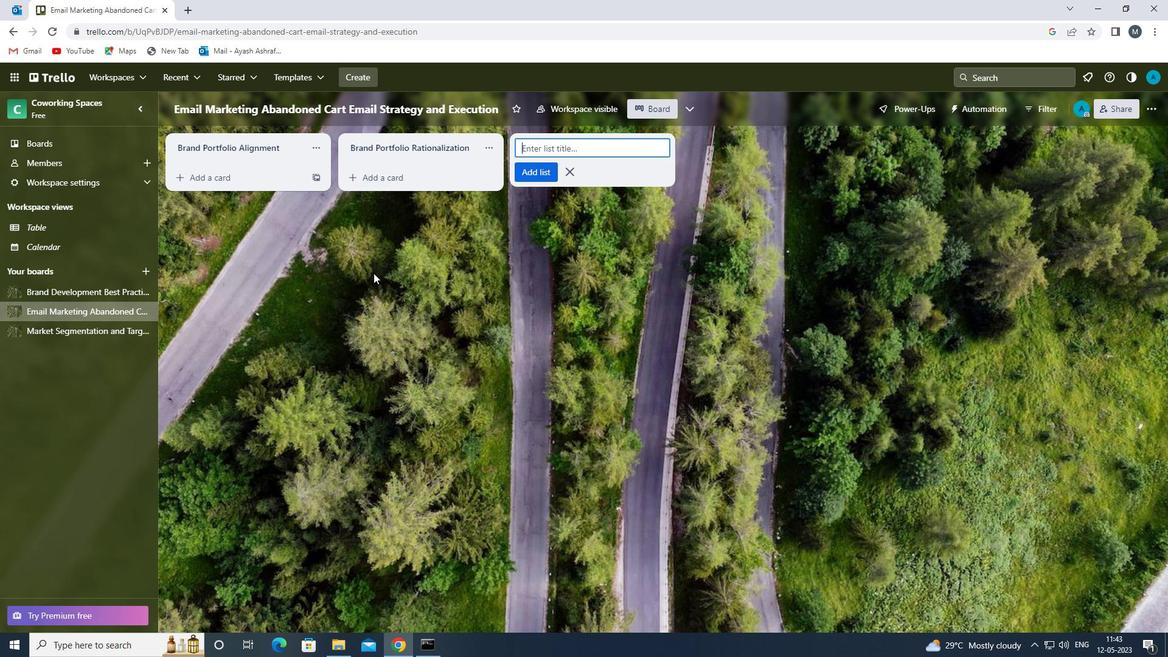 
Action: Mouse moved to (373, 275)
Screenshot: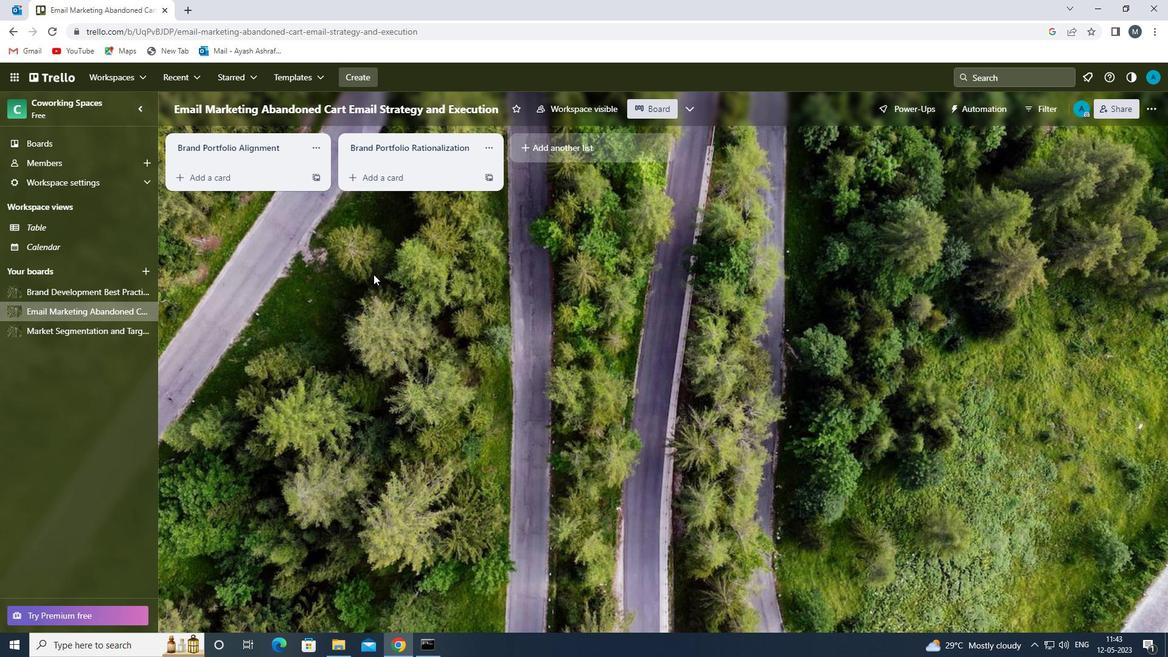 
